 Task: Add Sprouts Hawaiian Blend Coffee to the cart.
Action: Mouse moved to (49, 260)
Screenshot: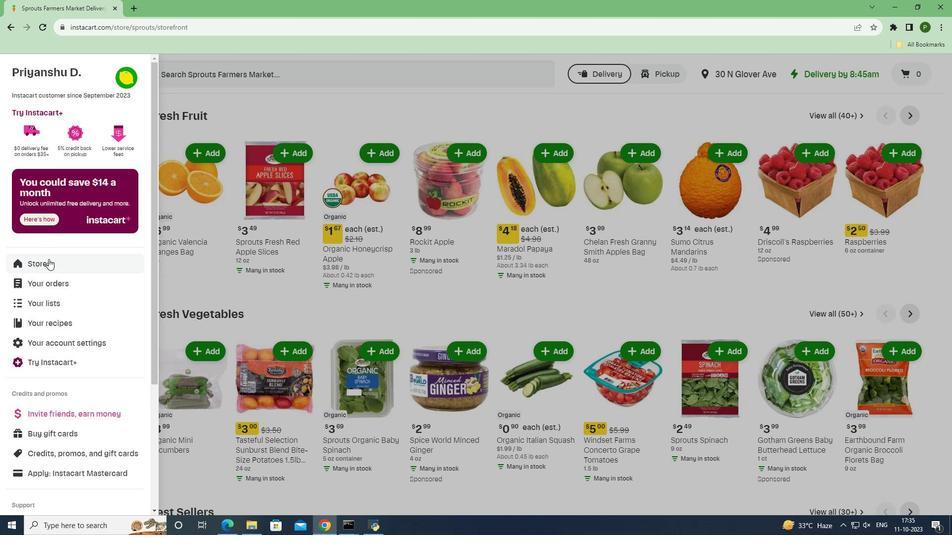 
Action: Mouse pressed left at (49, 260)
Screenshot: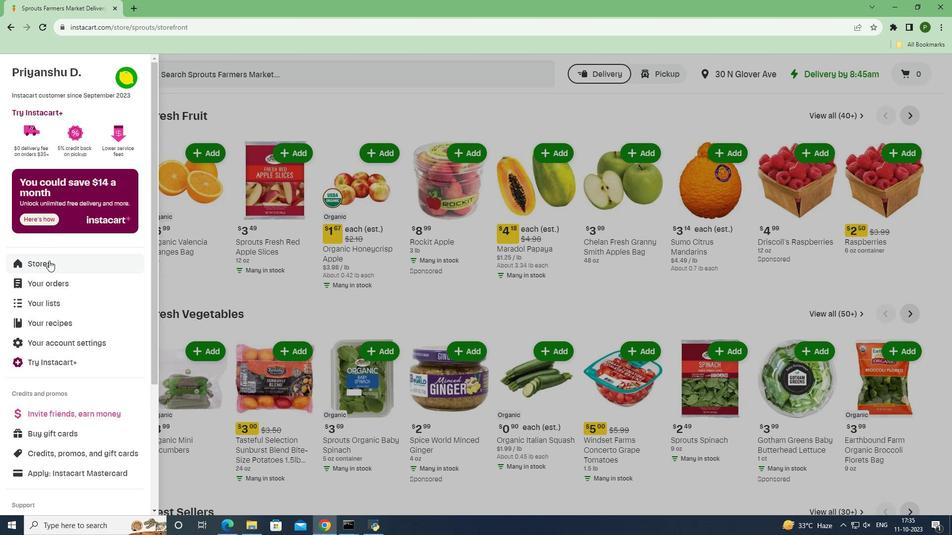 
Action: Mouse moved to (244, 112)
Screenshot: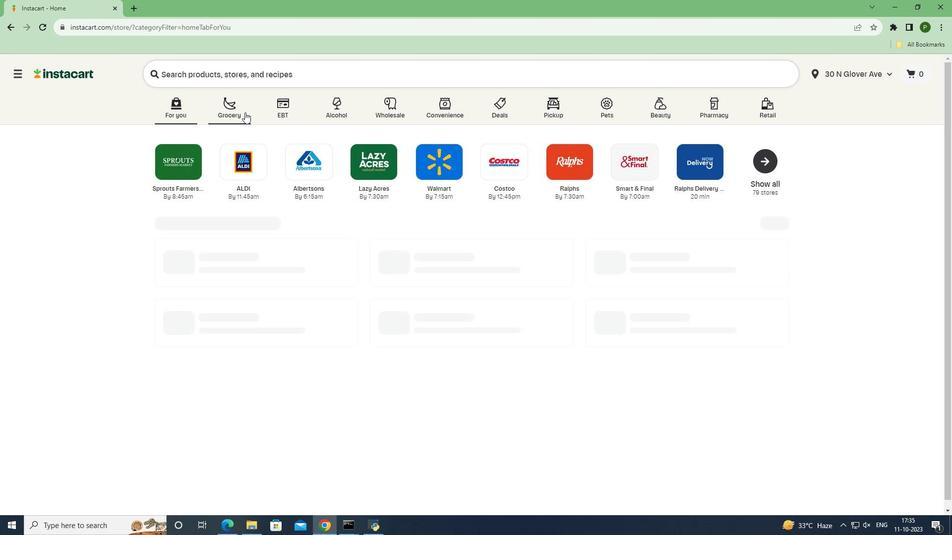 
Action: Mouse pressed left at (244, 112)
Screenshot: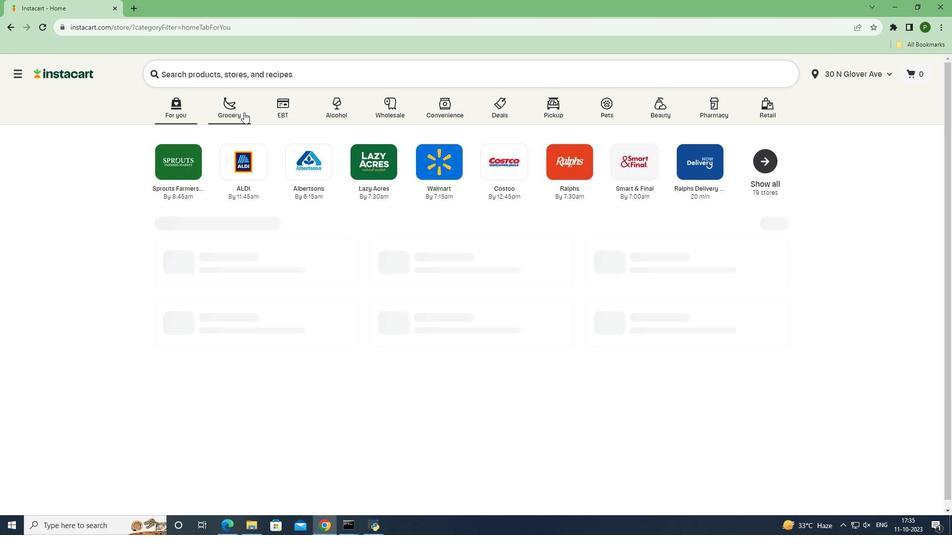 
Action: Mouse moved to (389, 225)
Screenshot: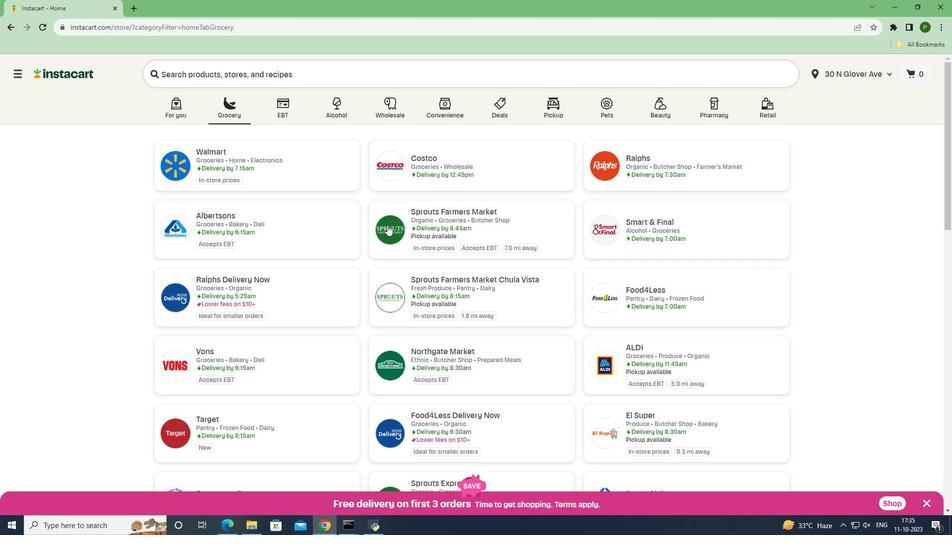 
Action: Mouse pressed left at (389, 225)
Screenshot: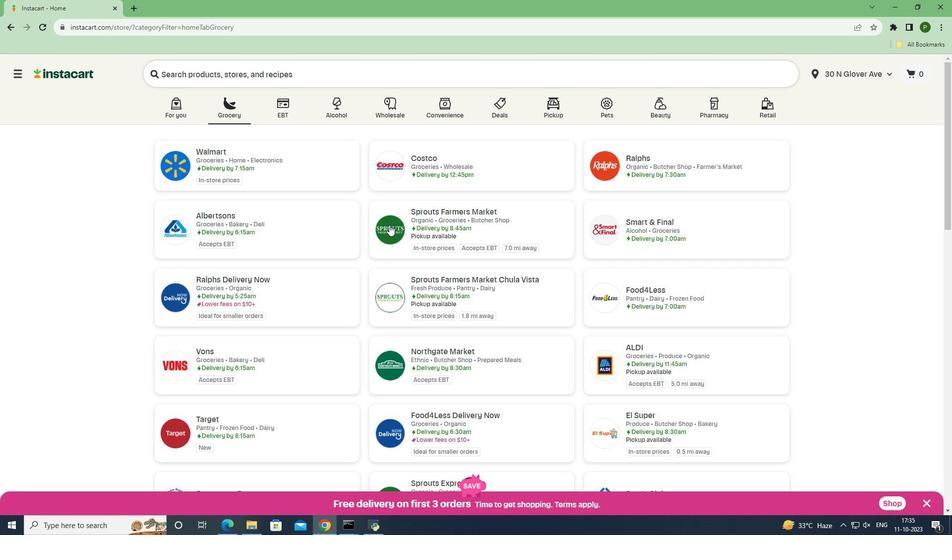 
Action: Mouse moved to (62, 340)
Screenshot: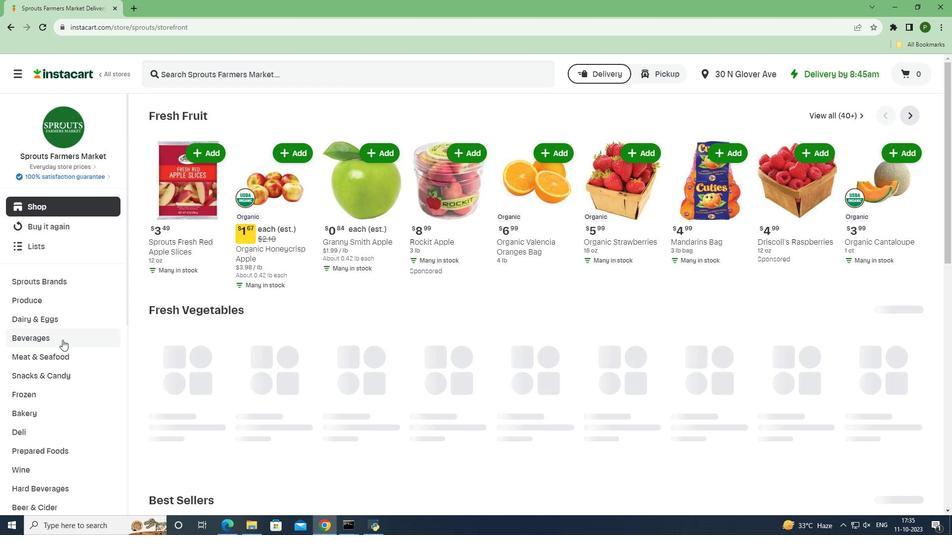 
Action: Mouse pressed left at (62, 340)
Screenshot: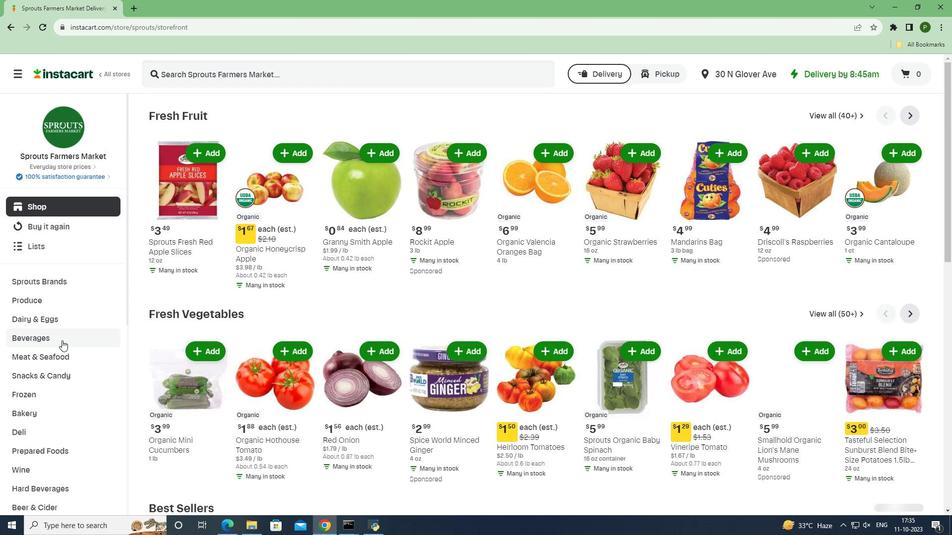 
Action: Mouse moved to (52, 392)
Screenshot: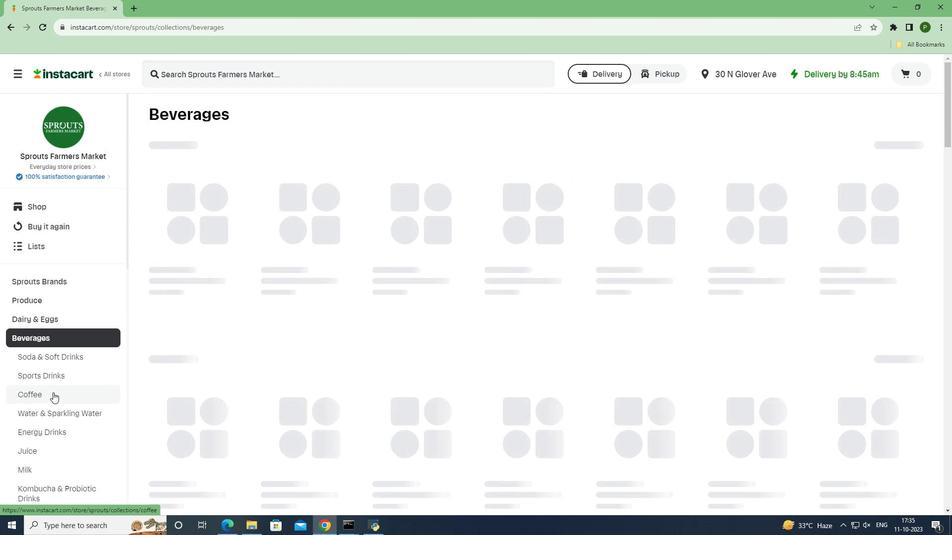 
Action: Mouse pressed left at (52, 392)
Screenshot: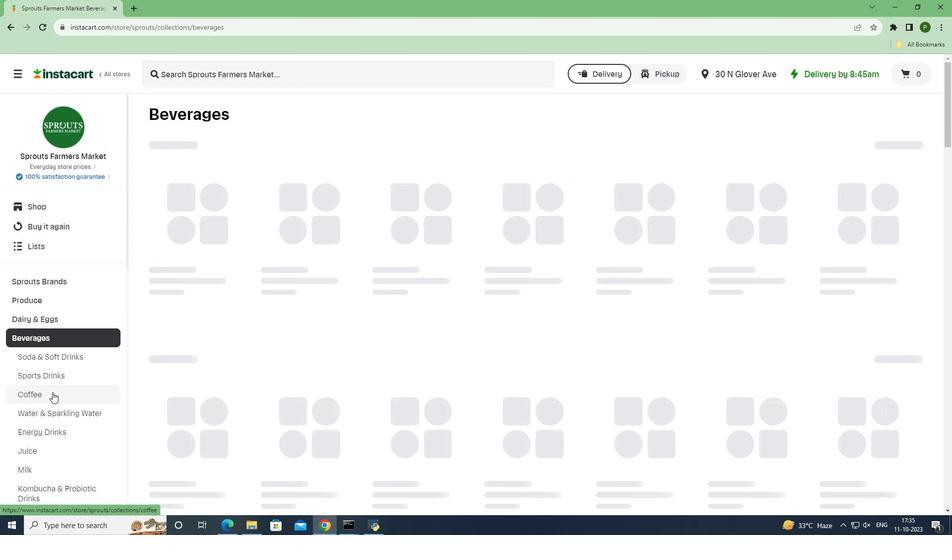 
Action: Mouse moved to (195, 68)
Screenshot: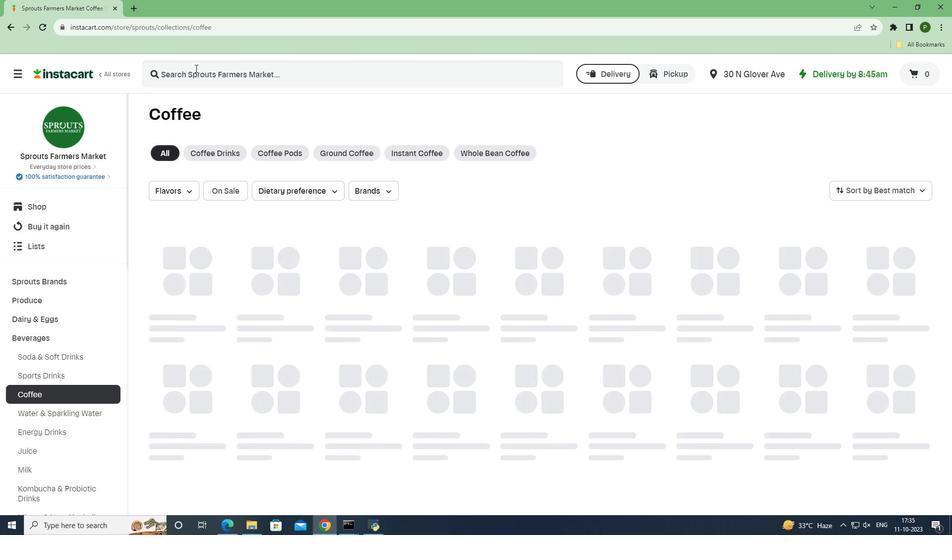 
Action: Mouse pressed left at (195, 68)
Screenshot: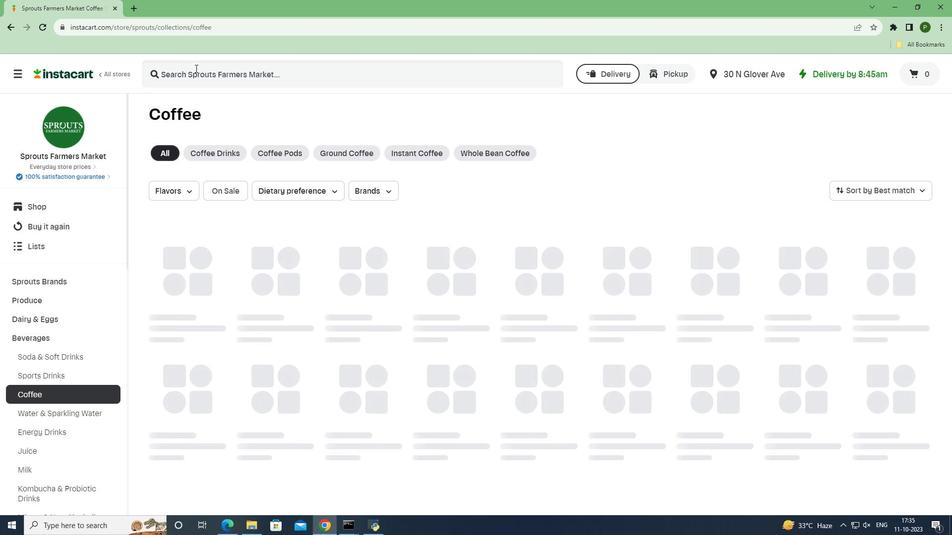 
Action: Key pressed <Key.caps_lock>
Screenshot: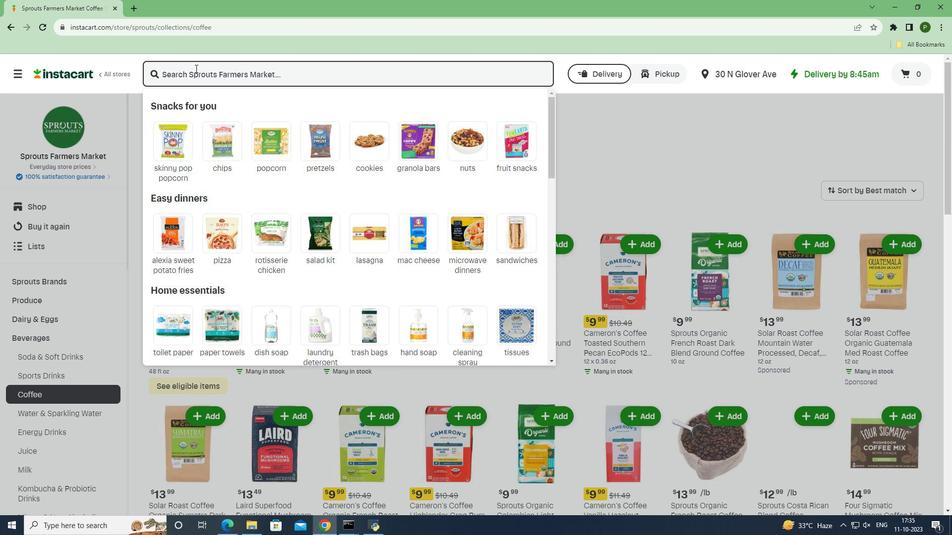 
Action: Mouse moved to (195, 68)
Screenshot: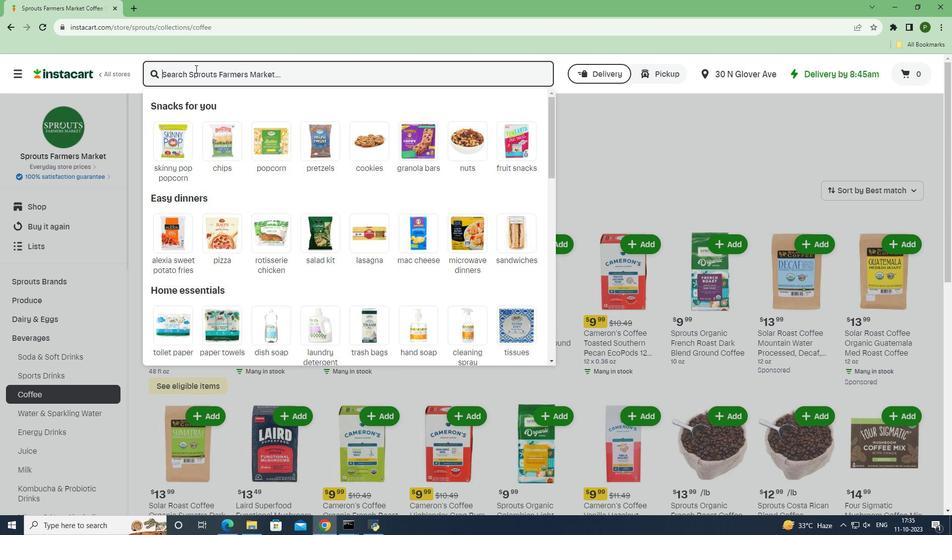 
Action: Key pressed S<Key.caps_lock>prouts<Key.space><Key.caps_lock>H<Key.caps_lock>awaiian<Key.space><Key.caps_lock>B<Key.caps_lock>lend<Key.space><Key.caps_lock>C<Key.caps_lock>offee<Key.enter>
Screenshot: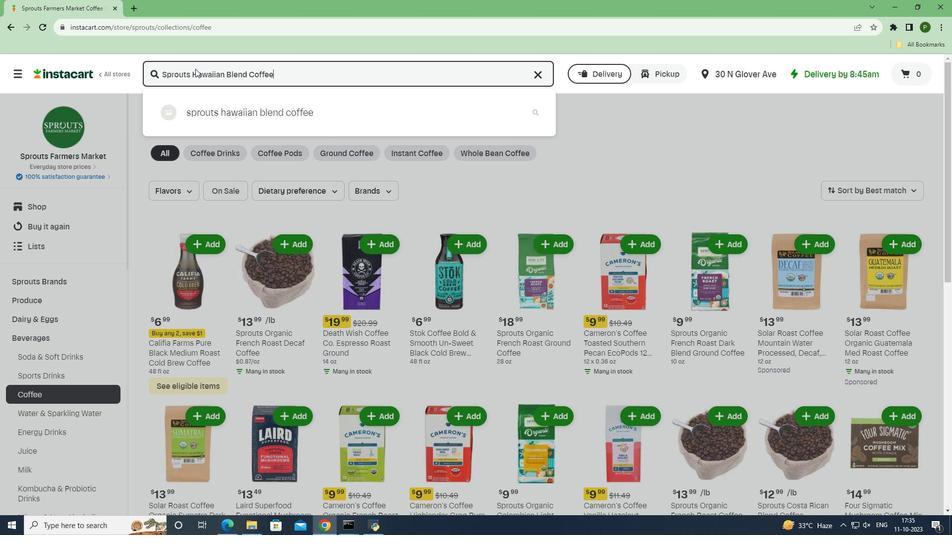 
Action: Mouse moved to (256, 289)
Screenshot: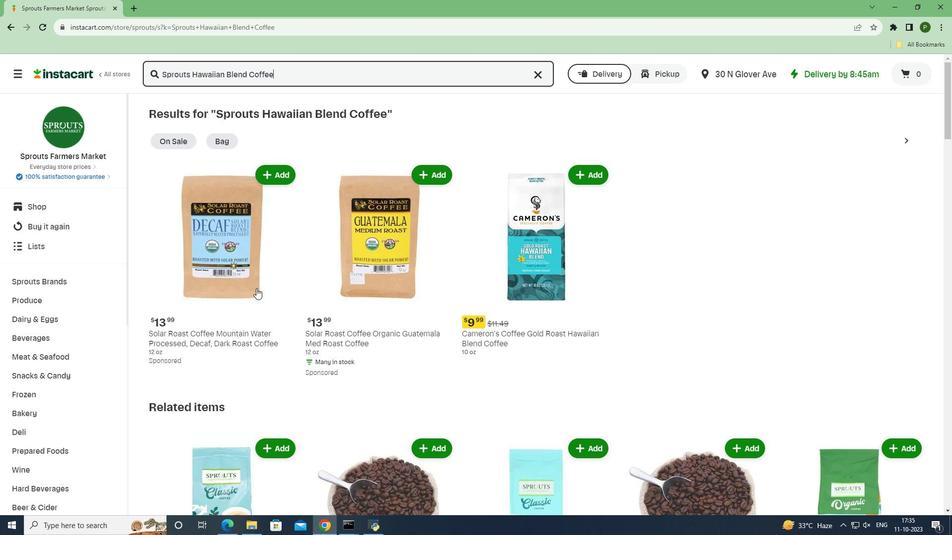 
Action: Mouse scrolled (256, 288) with delta (0, 0)
Screenshot: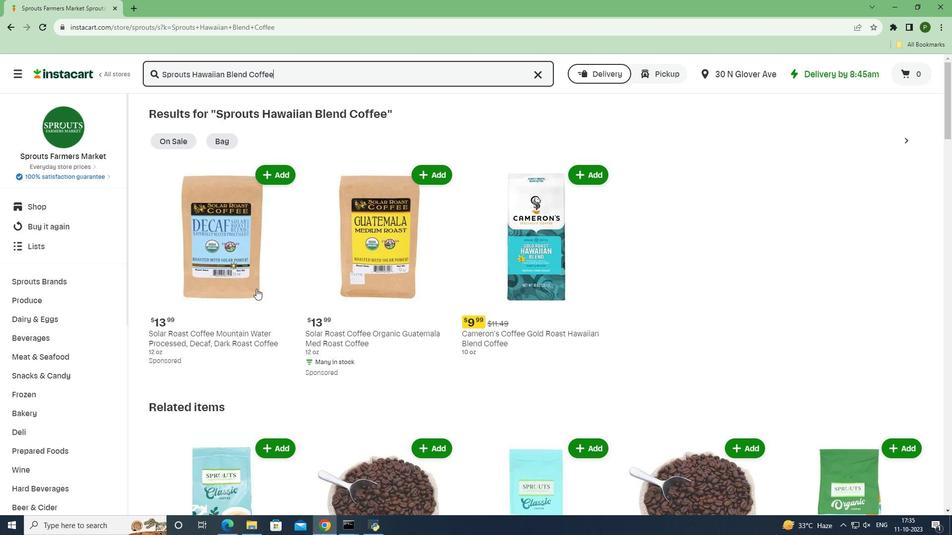 
Action: Mouse scrolled (256, 288) with delta (0, 0)
Screenshot: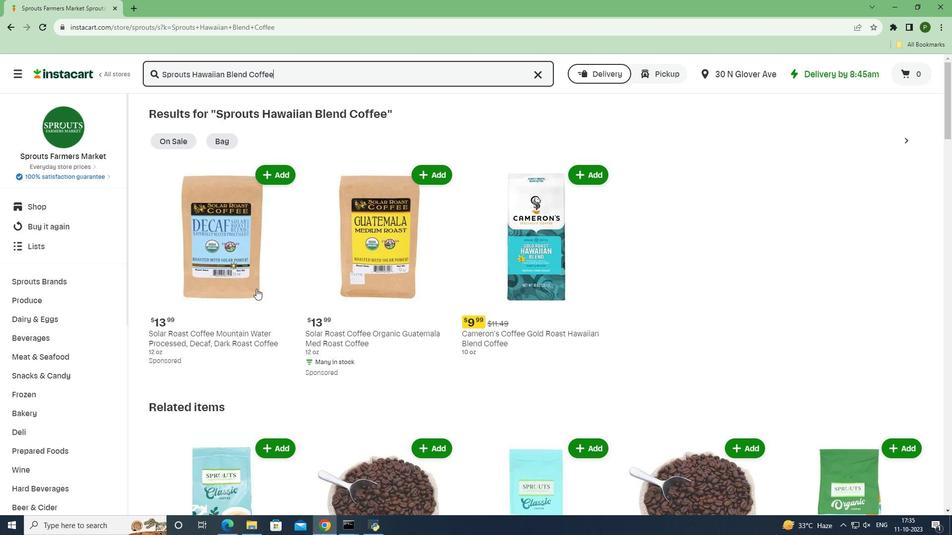 
Action: Mouse scrolled (256, 288) with delta (0, 0)
Screenshot: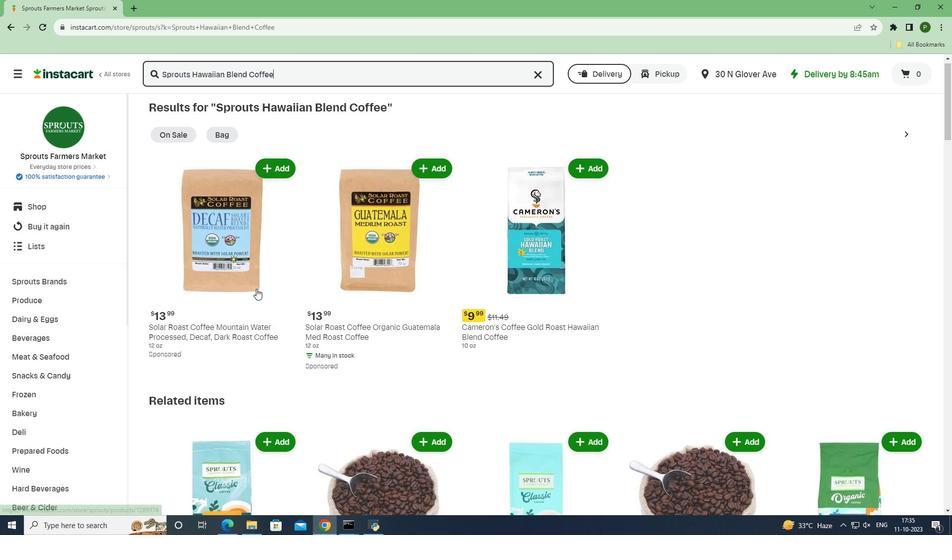 
Action: Mouse moved to (425, 294)
Screenshot: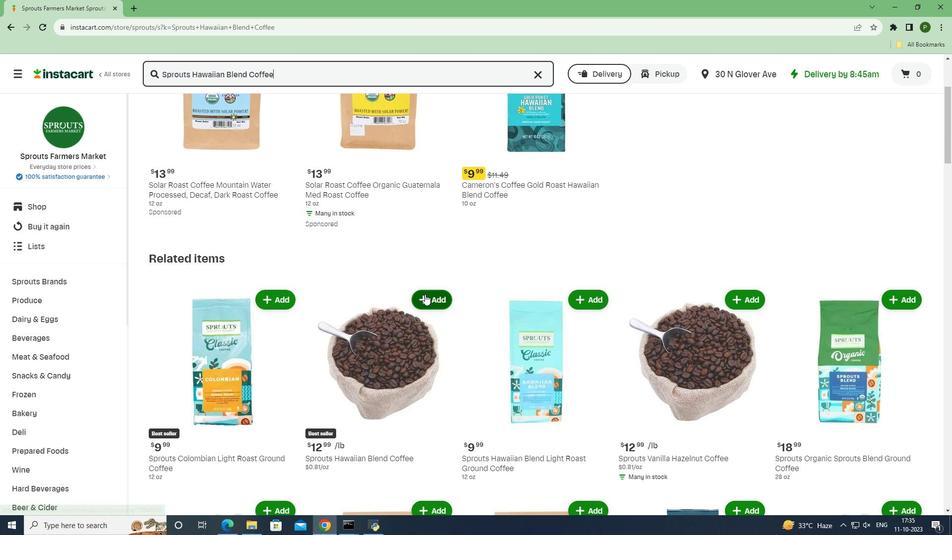 
Action: Mouse pressed left at (425, 294)
Screenshot: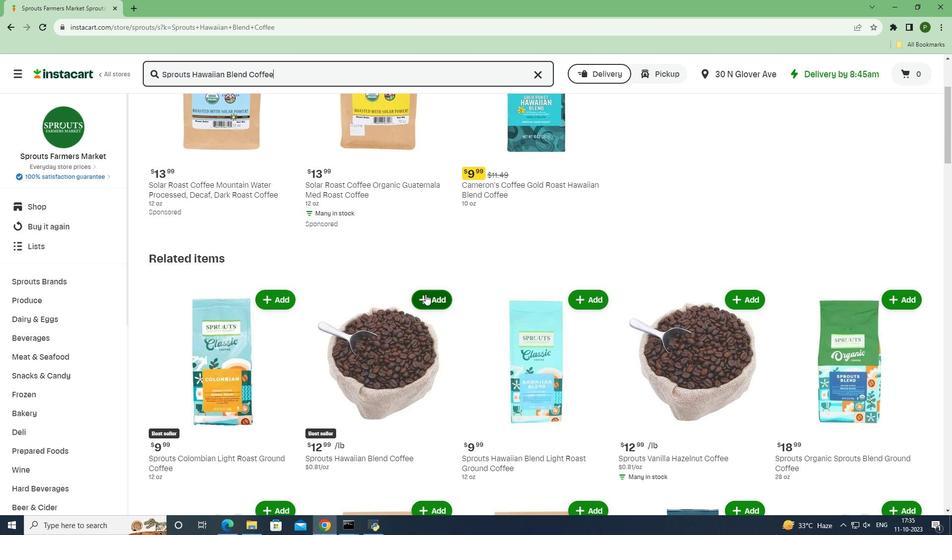 
Action: Mouse moved to (454, 337)
Screenshot: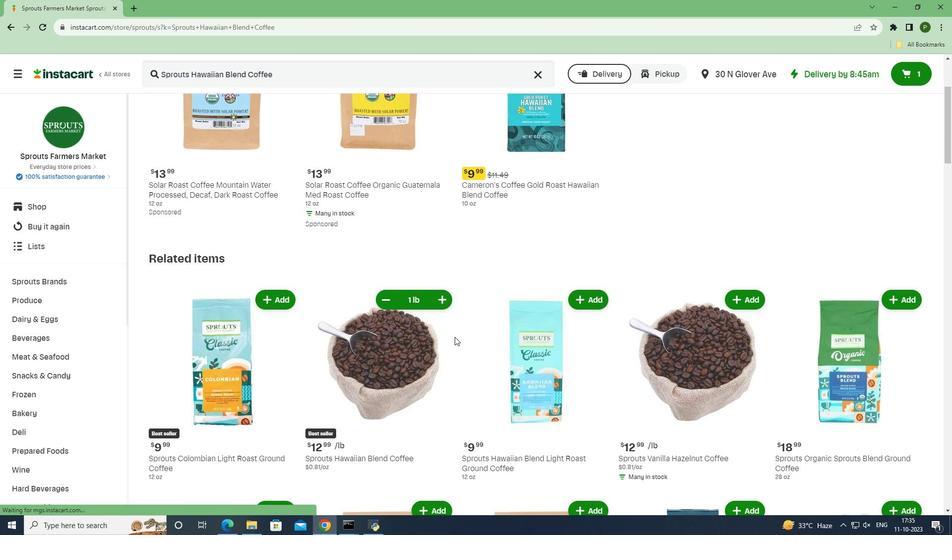 
